 Task: Create a section Fast Flow and in the section, add a milestone Cloud Backup and Recovery Planning in the project XpressTech.
Action: Mouse moved to (217, 564)
Screenshot: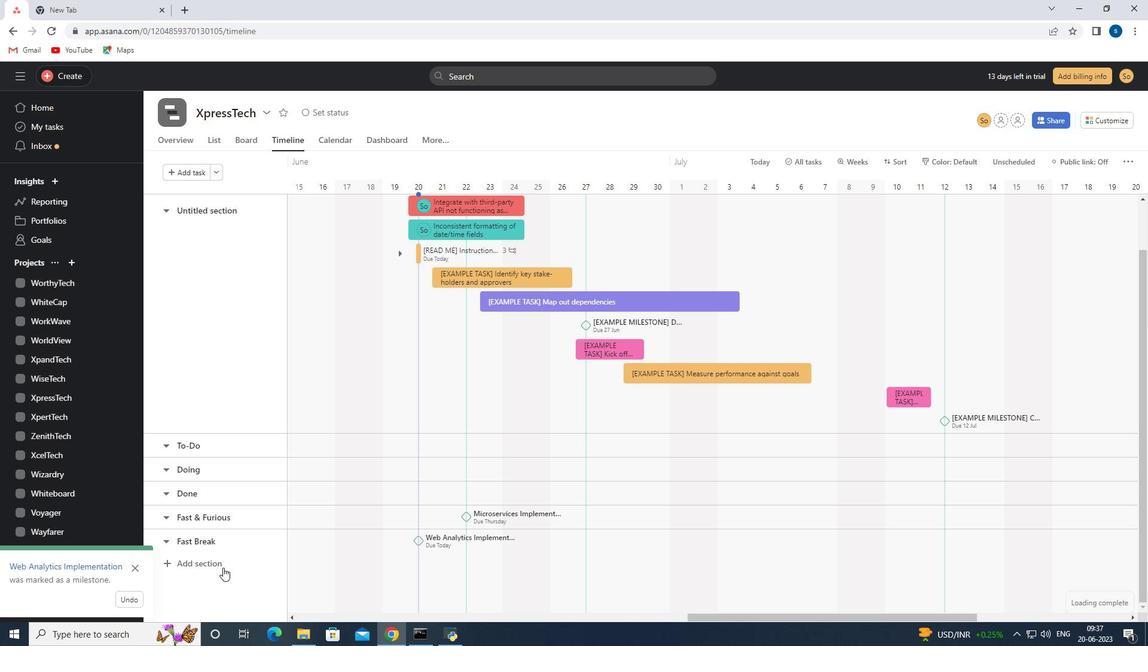 
Action: Mouse pressed left at (217, 564)
Screenshot: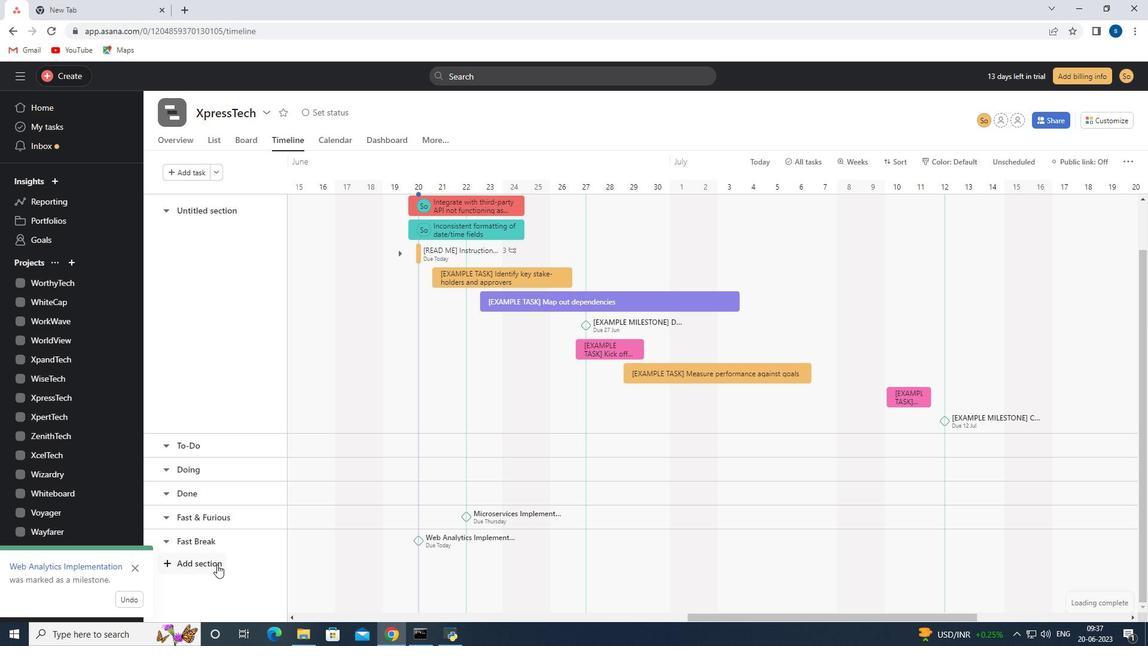 
Action: Key pressed <Key.shift><Key.shift><Key.shift><Key.shift><Key.shift><Key.shift><Key.shift><Key.shift><Key.shift>Fast<Key.space><Key.shift>Flow
Screenshot: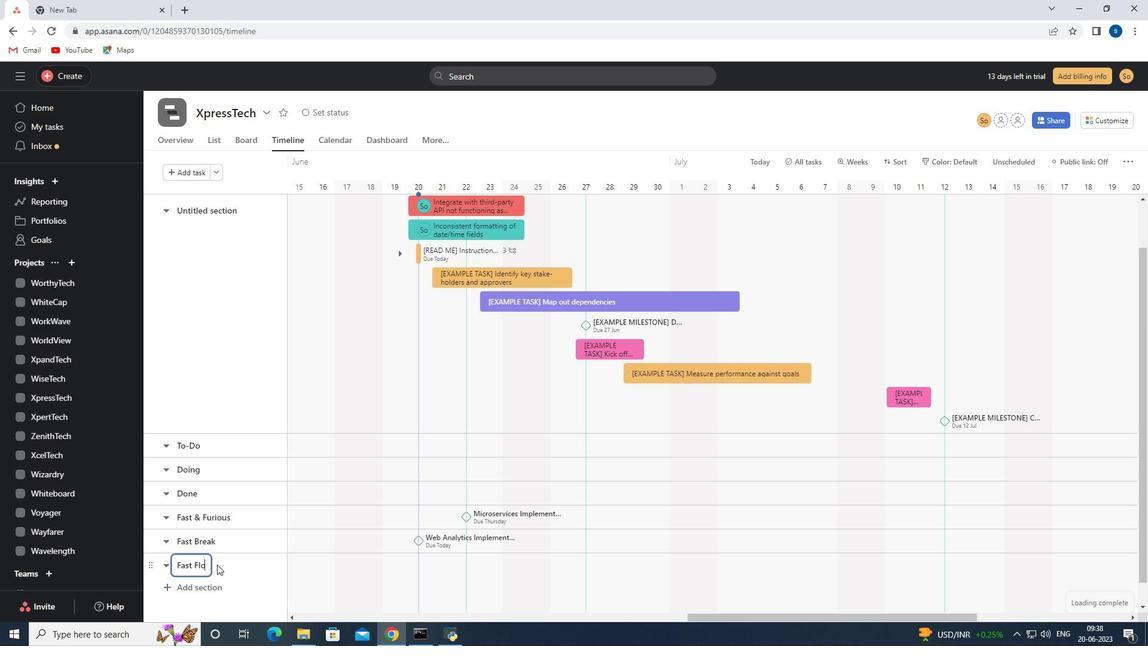
Action: Mouse moved to (333, 576)
Screenshot: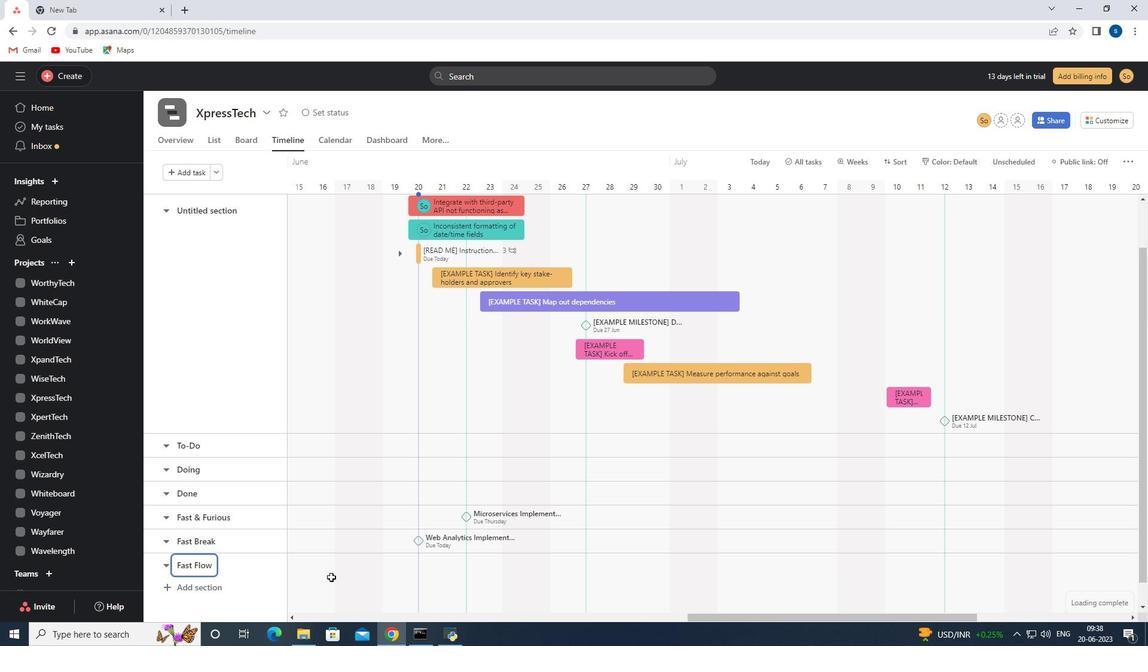 
Action: Mouse pressed left at (333, 576)
Screenshot: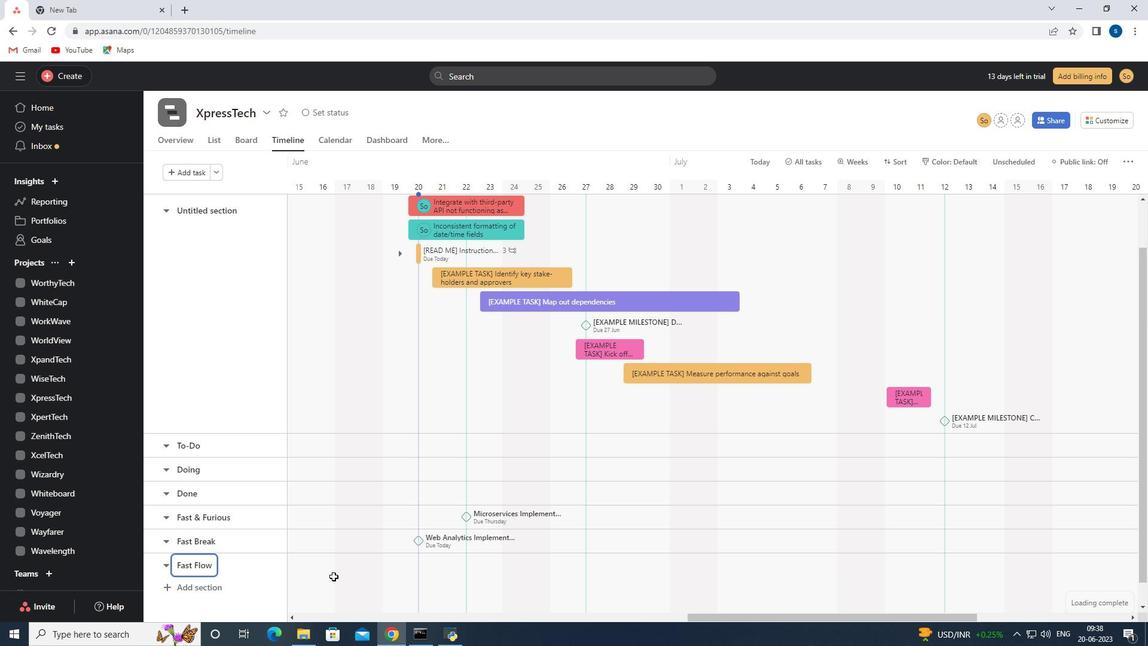 
Action: Key pressed <Key.shift><Key.shift><Key.shift><Key.shift><Key.shift><Key.shift><Key.shift><Key.shift><Key.shift><Key.shift><Key.shift><Key.shift><Key.shift><Key.shift><Key.shift><Key.shift><Key.shift><Key.shift><Key.shift><Key.shift>Cloud<Key.space><Key.shift>Backup<Key.space><Key.shift>and<Key.space><Key.shift><Key.shift><Key.shift><Key.shift><Key.shift><Key.shift><Key.shift>Recovery<Key.space><Key.shift>Planning
Screenshot: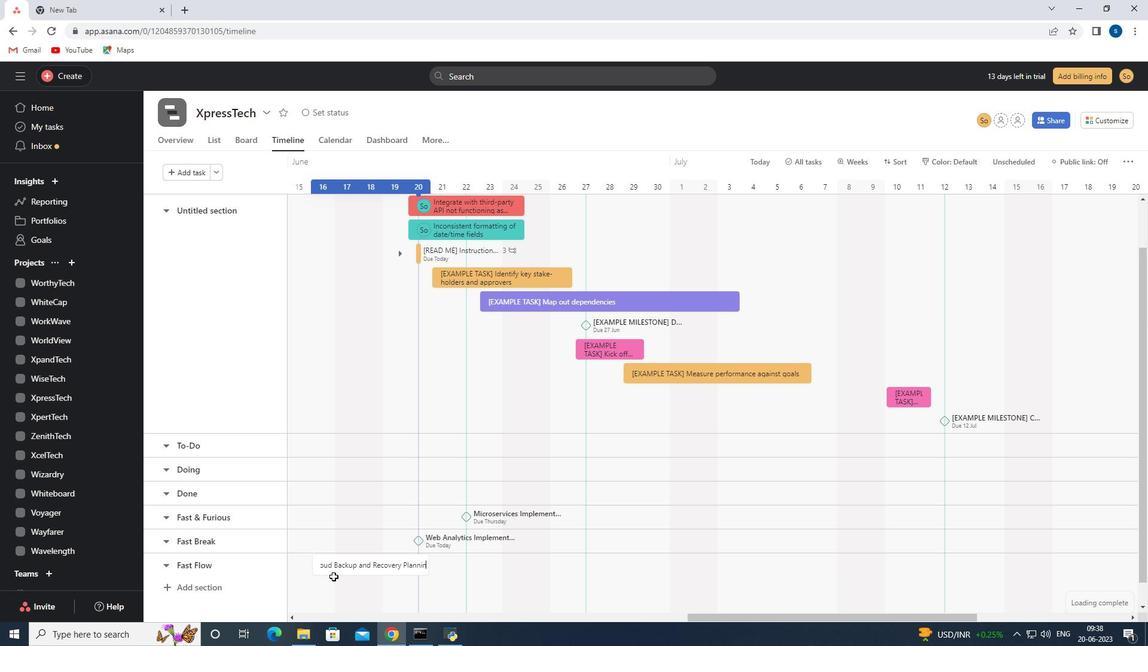 
Action: Mouse moved to (338, 570)
Screenshot: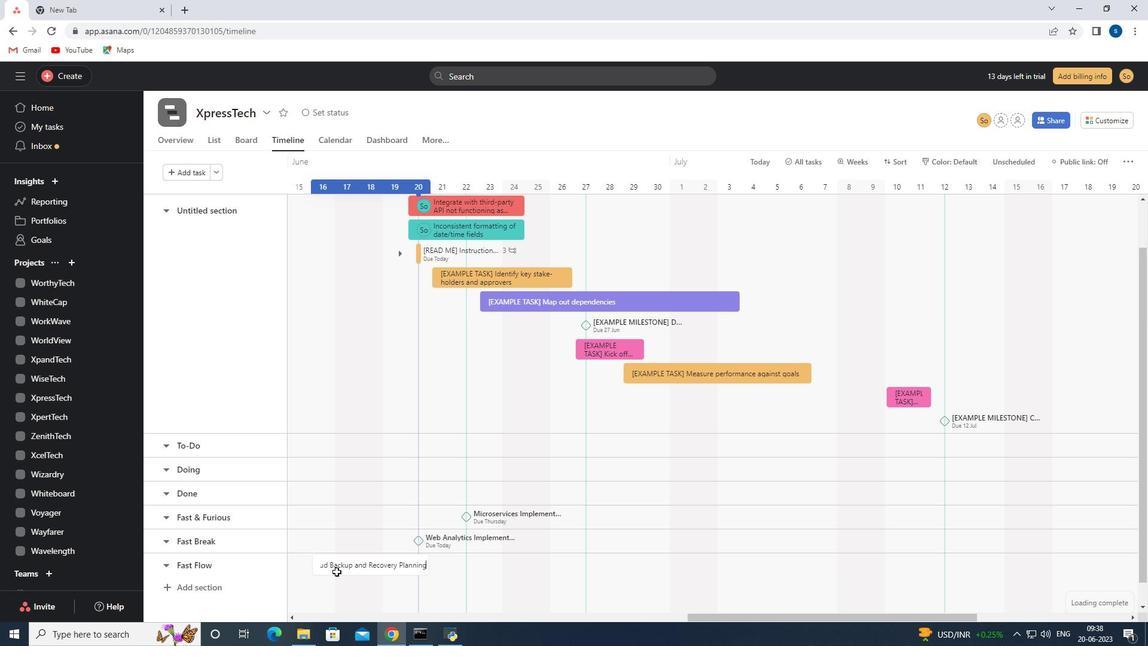 
Action: Mouse pressed right at (338, 570)
Screenshot: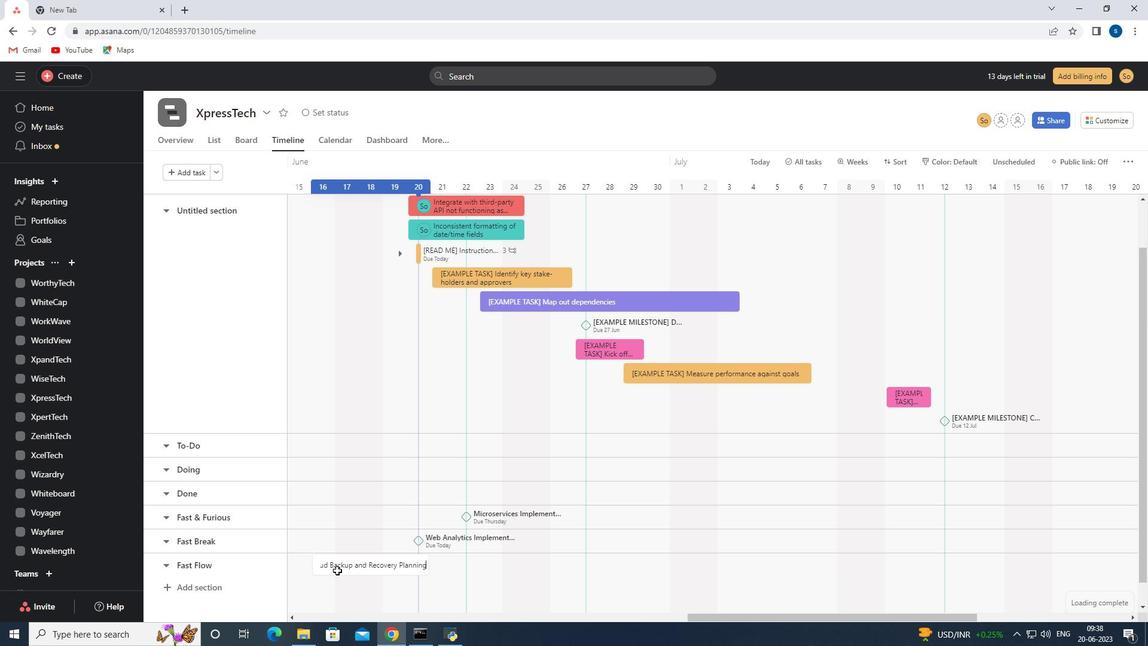 
Action: Mouse moved to (391, 513)
Screenshot: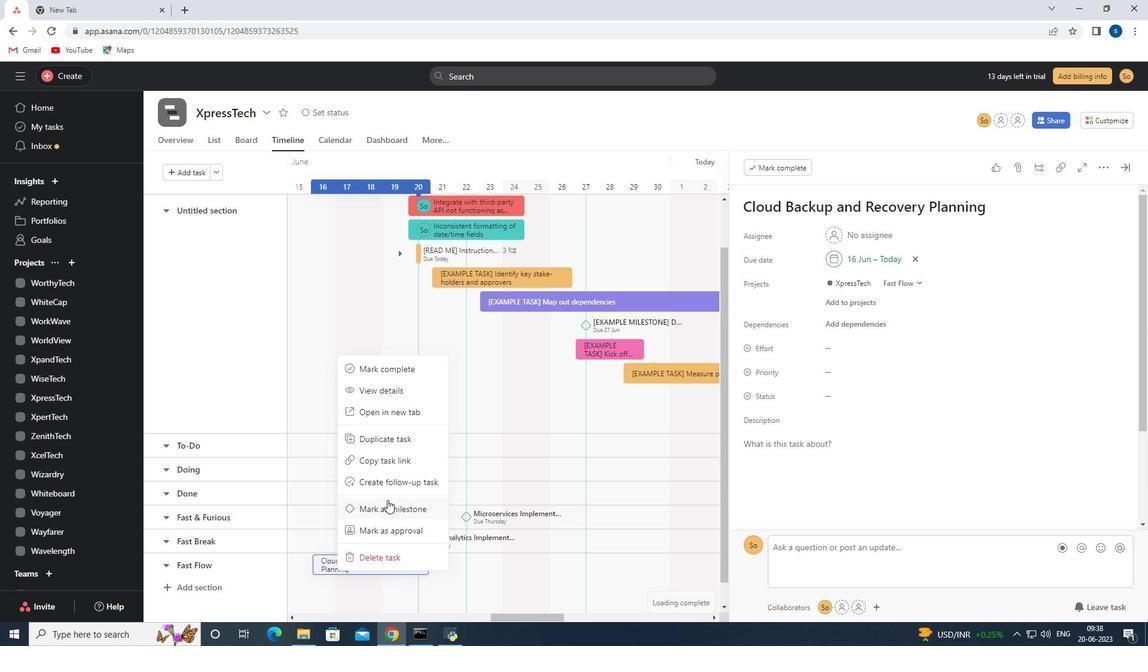 
Action: Mouse pressed left at (391, 513)
Screenshot: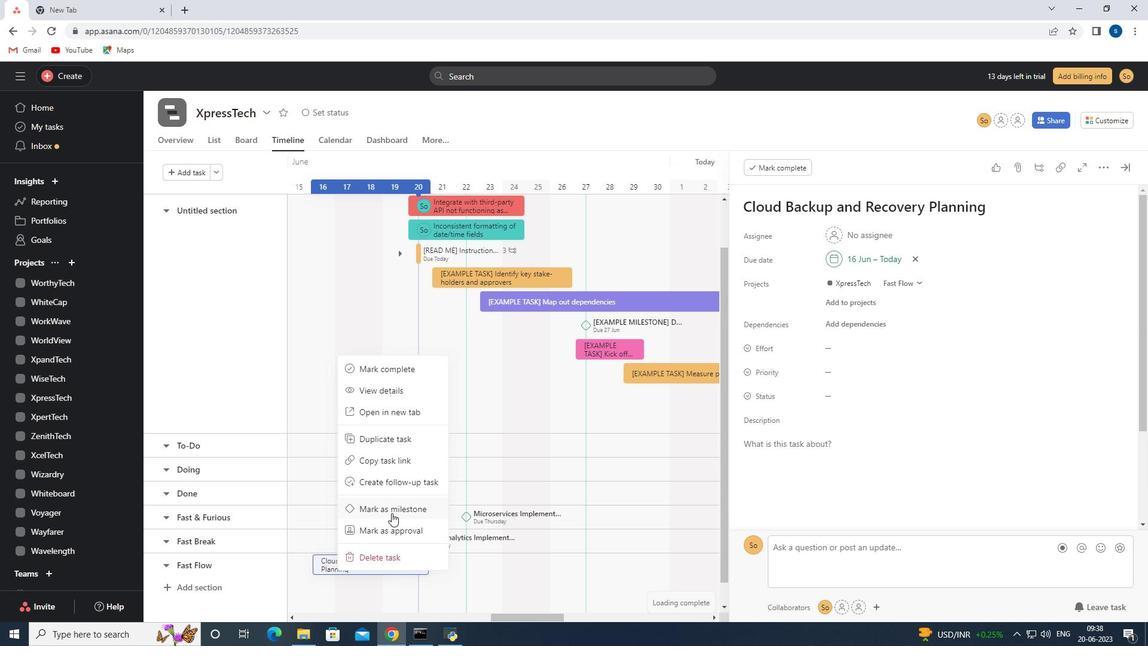
